 Task: Add Boiron Euphrasia Officinali 30C to the cart.
Action: Mouse moved to (307, 160)
Screenshot: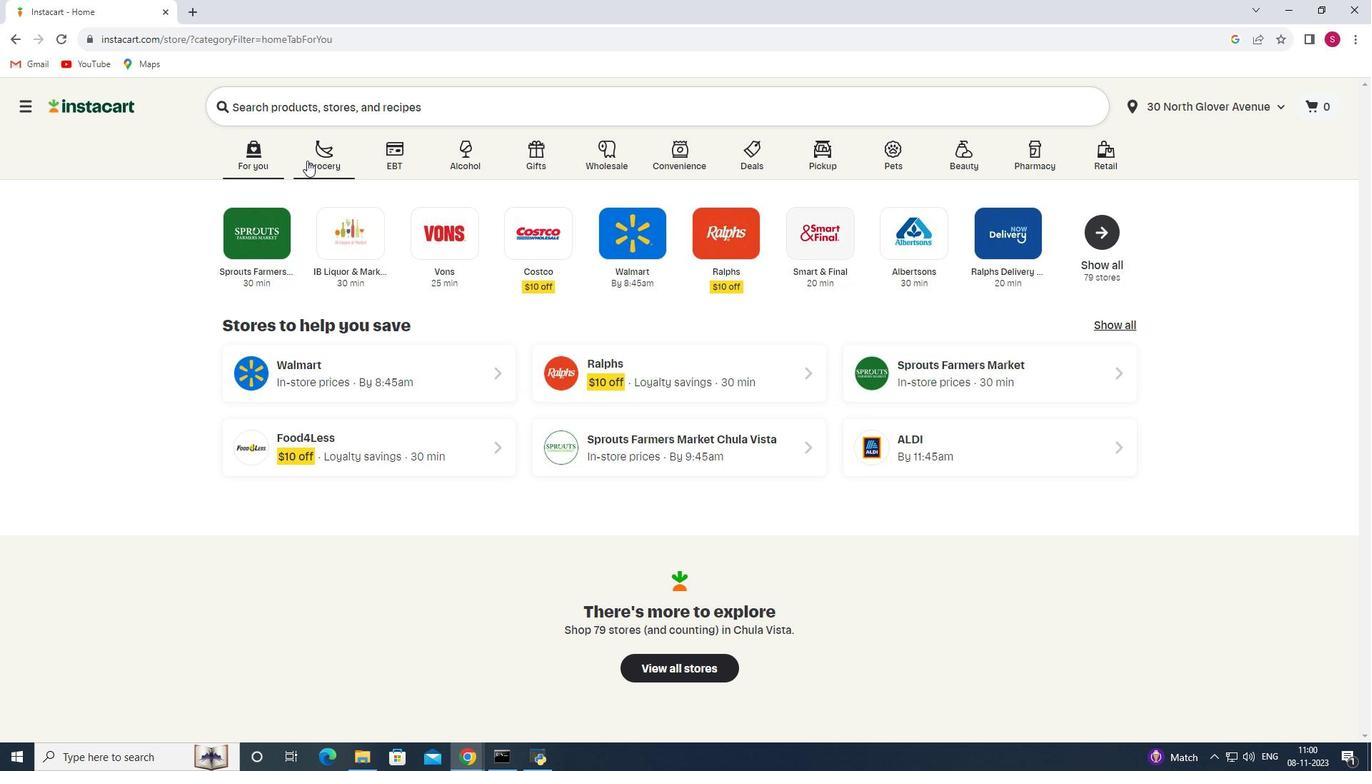 
Action: Mouse pressed left at (307, 160)
Screenshot: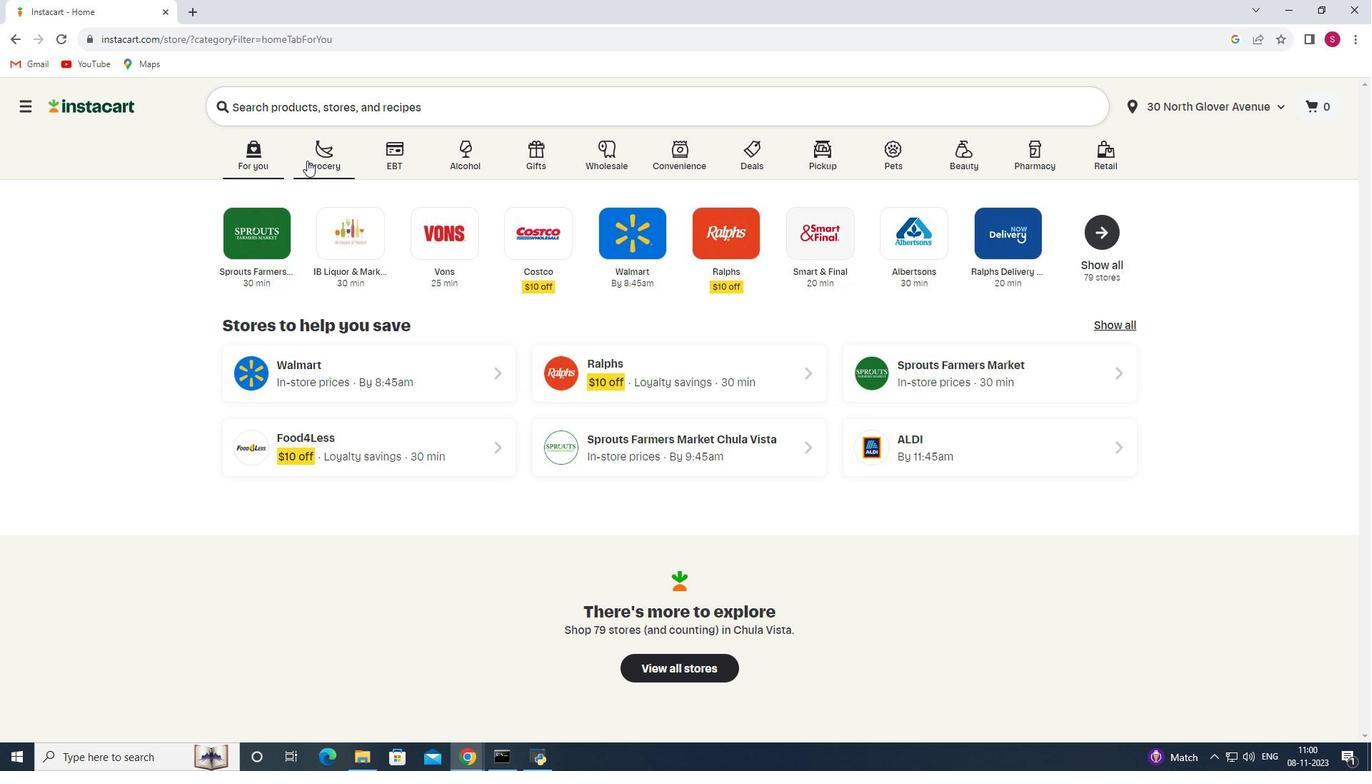 
Action: Mouse moved to (331, 417)
Screenshot: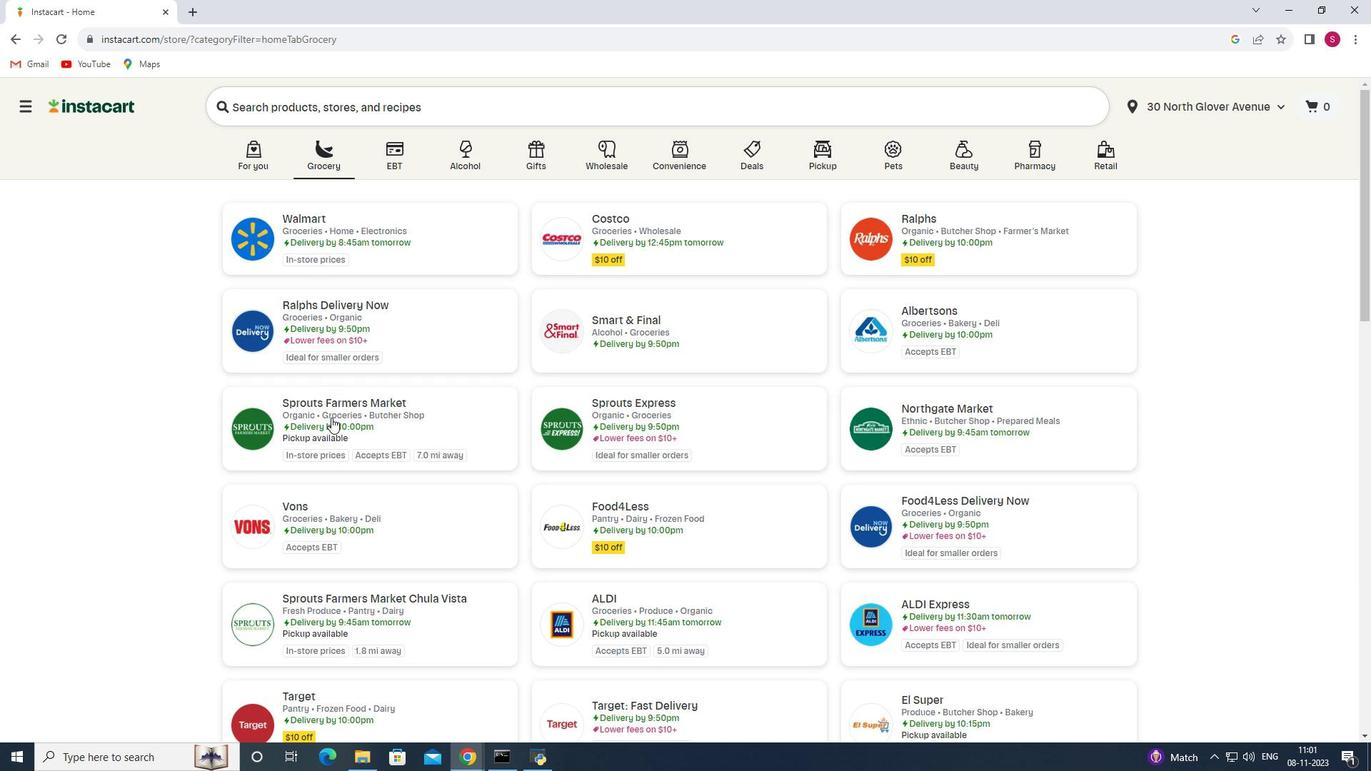 
Action: Mouse pressed left at (331, 417)
Screenshot: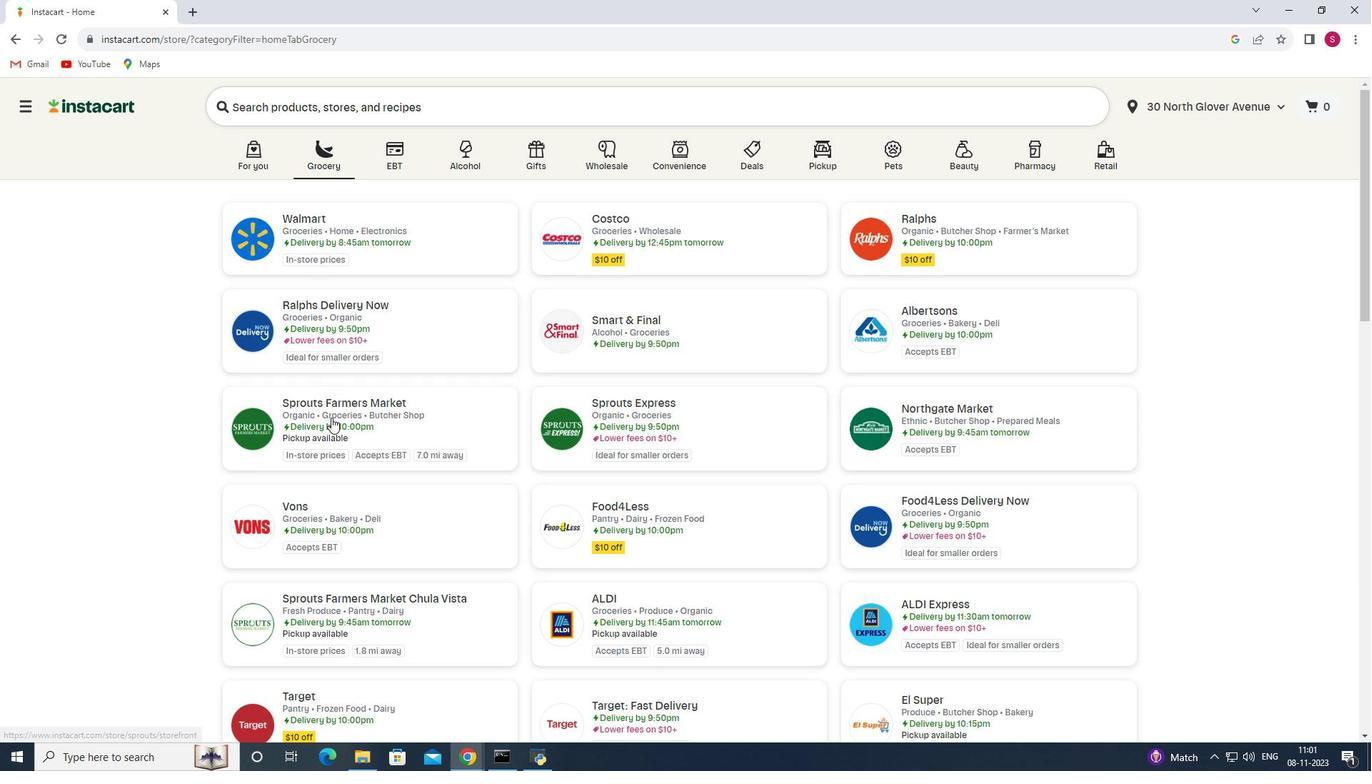 
Action: Mouse moved to (89, 437)
Screenshot: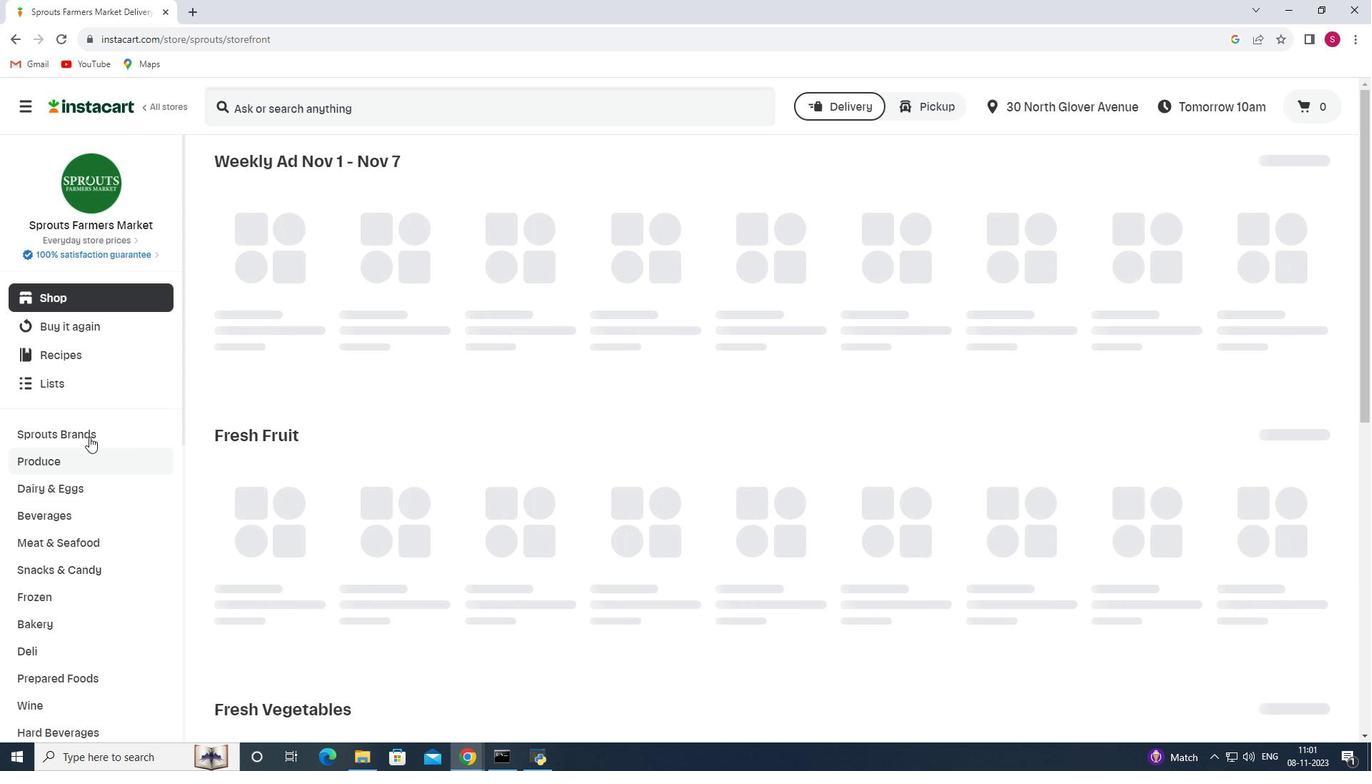 
Action: Mouse scrolled (89, 436) with delta (0, 0)
Screenshot: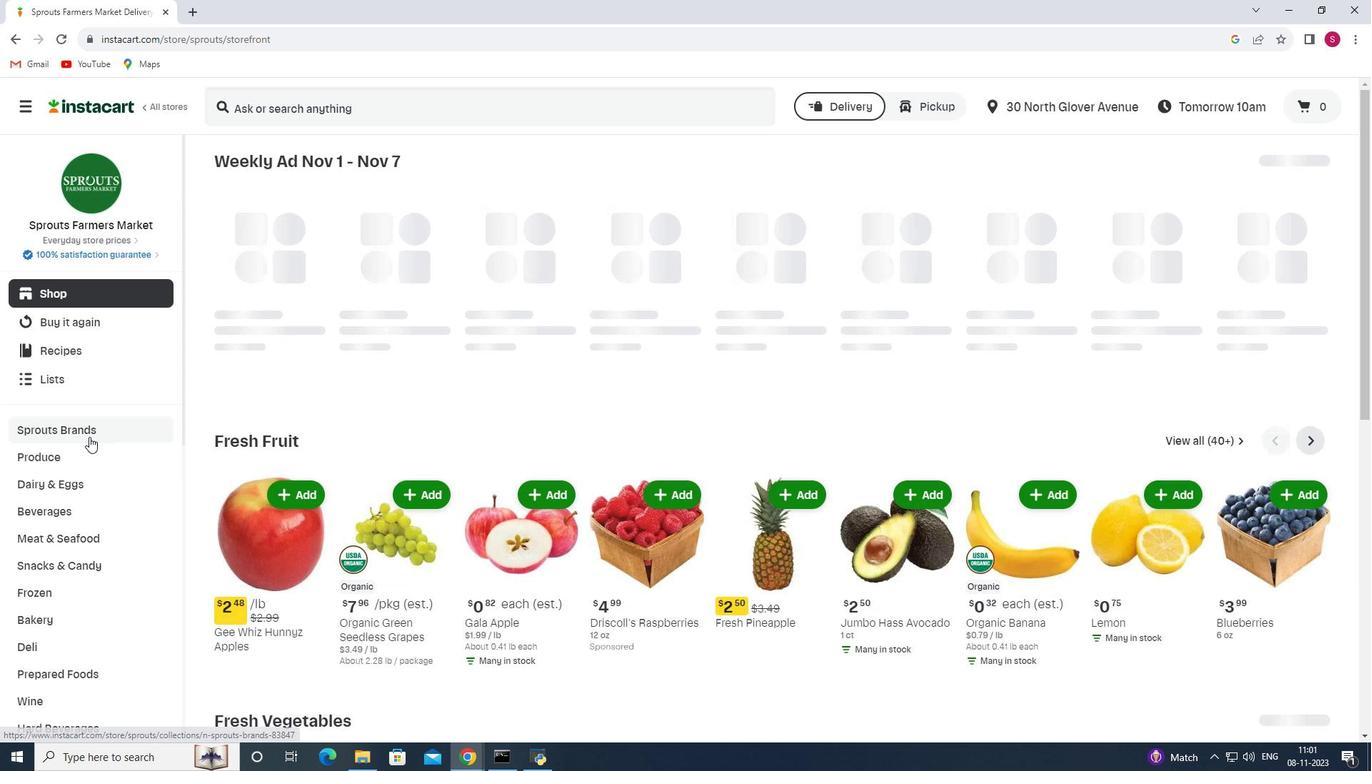 
Action: Mouse scrolled (89, 436) with delta (0, 0)
Screenshot: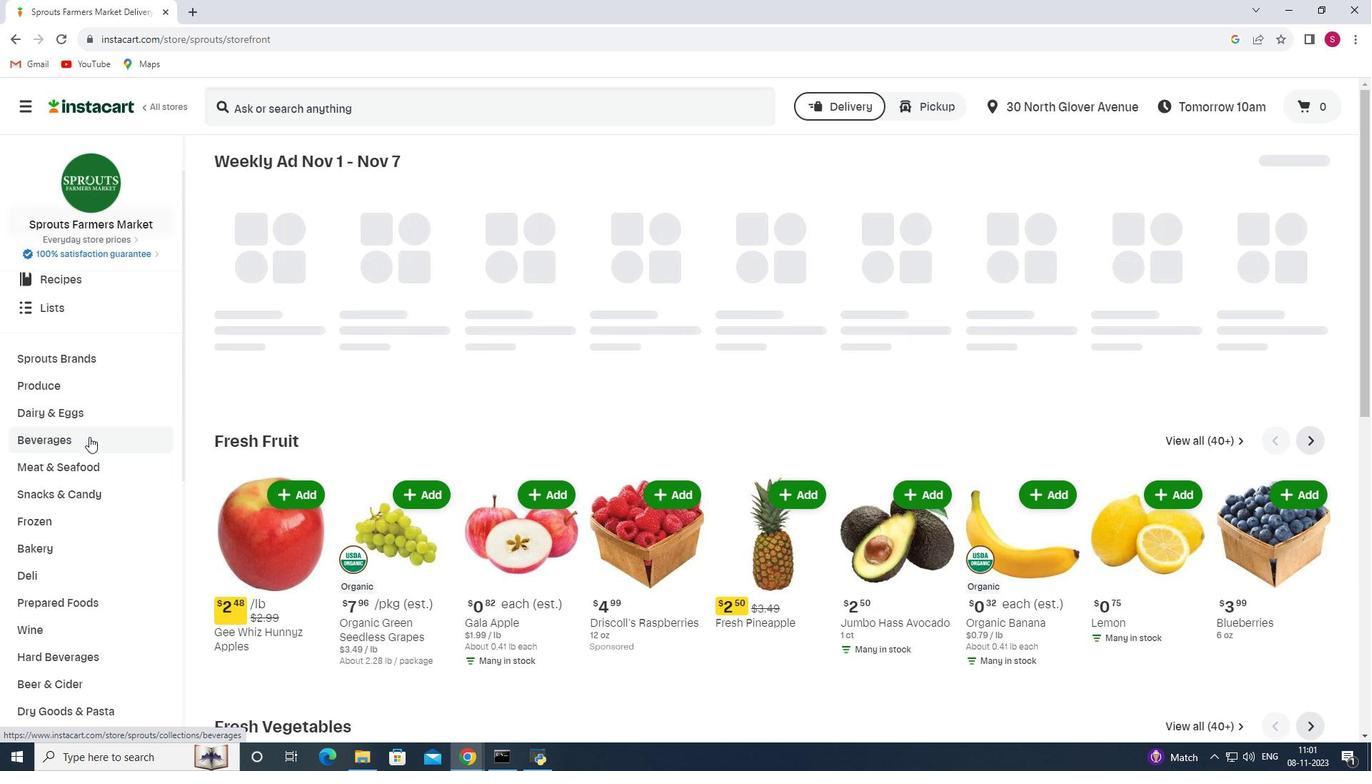 
Action: Mouse scrolled (89, 436) with delta (0, 0)
Screenshot: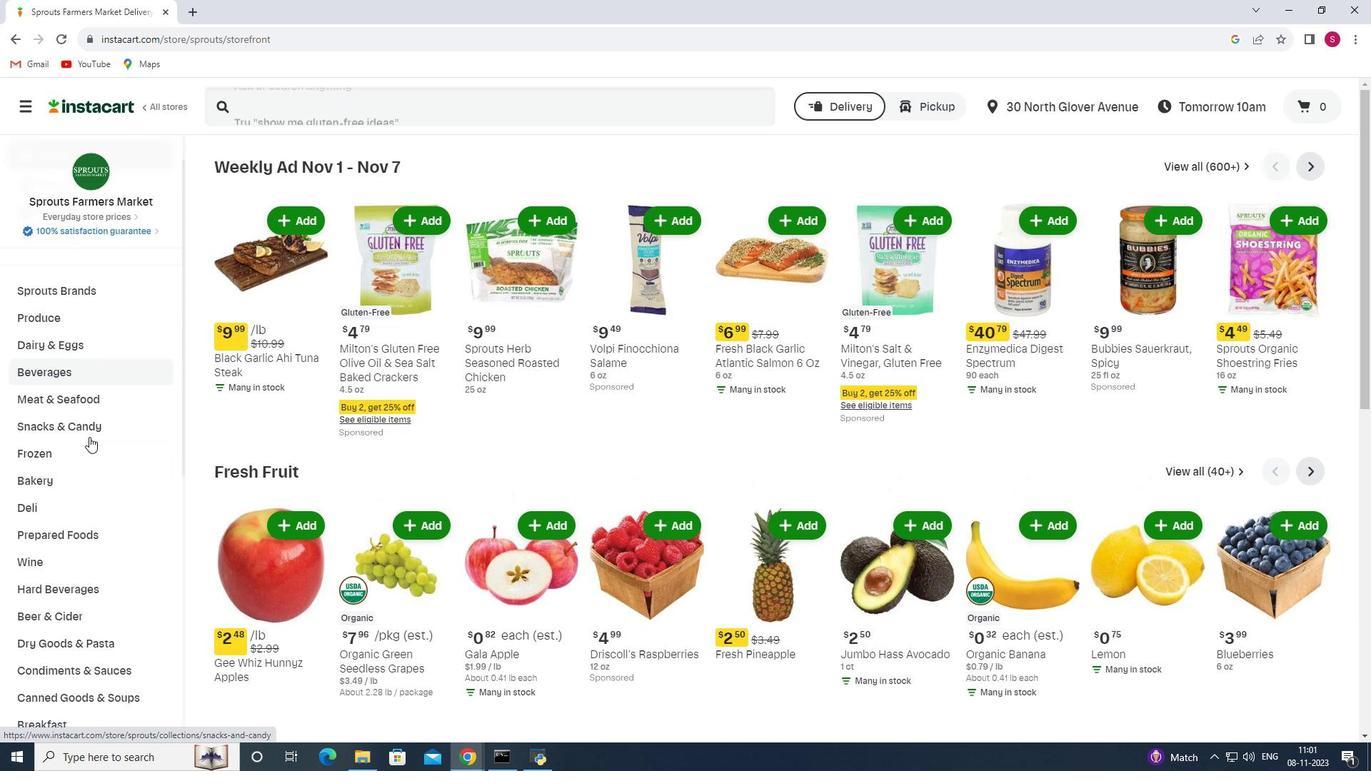 
Action: Mouse scrolled (89, 436) with delta (0, 0)
Screenshot: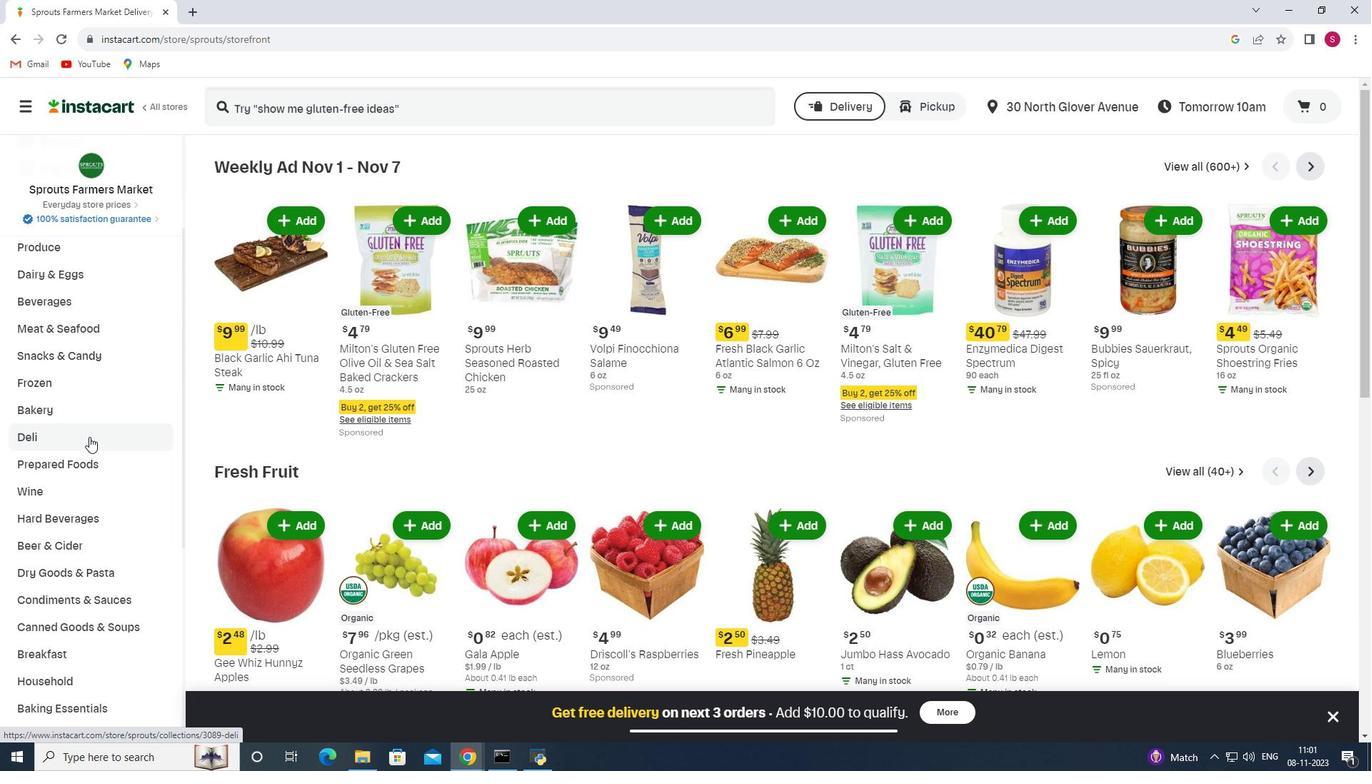 
Action: Mouse moved to (75, 462)
Screenshot: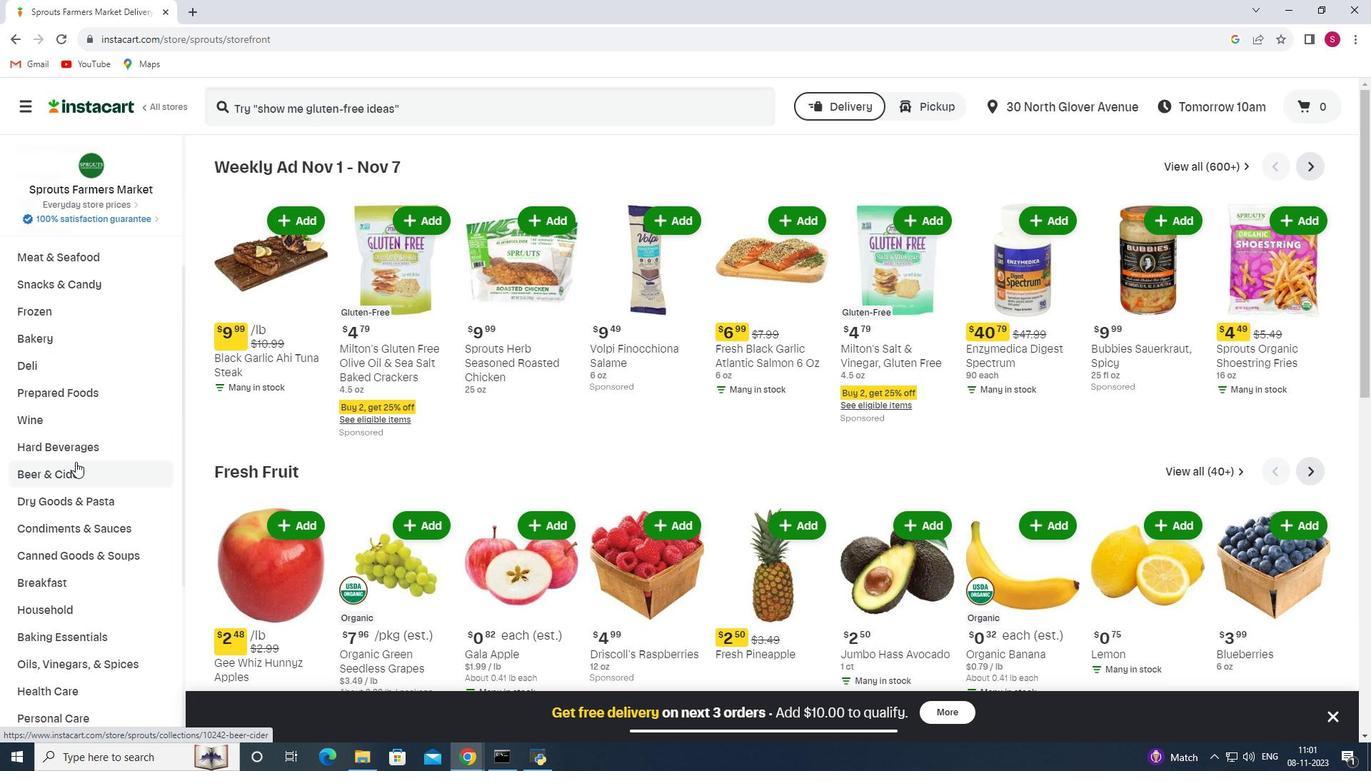 
Action: Mouse scrolled (75, 461) with delta (0, 0)
Screenshot: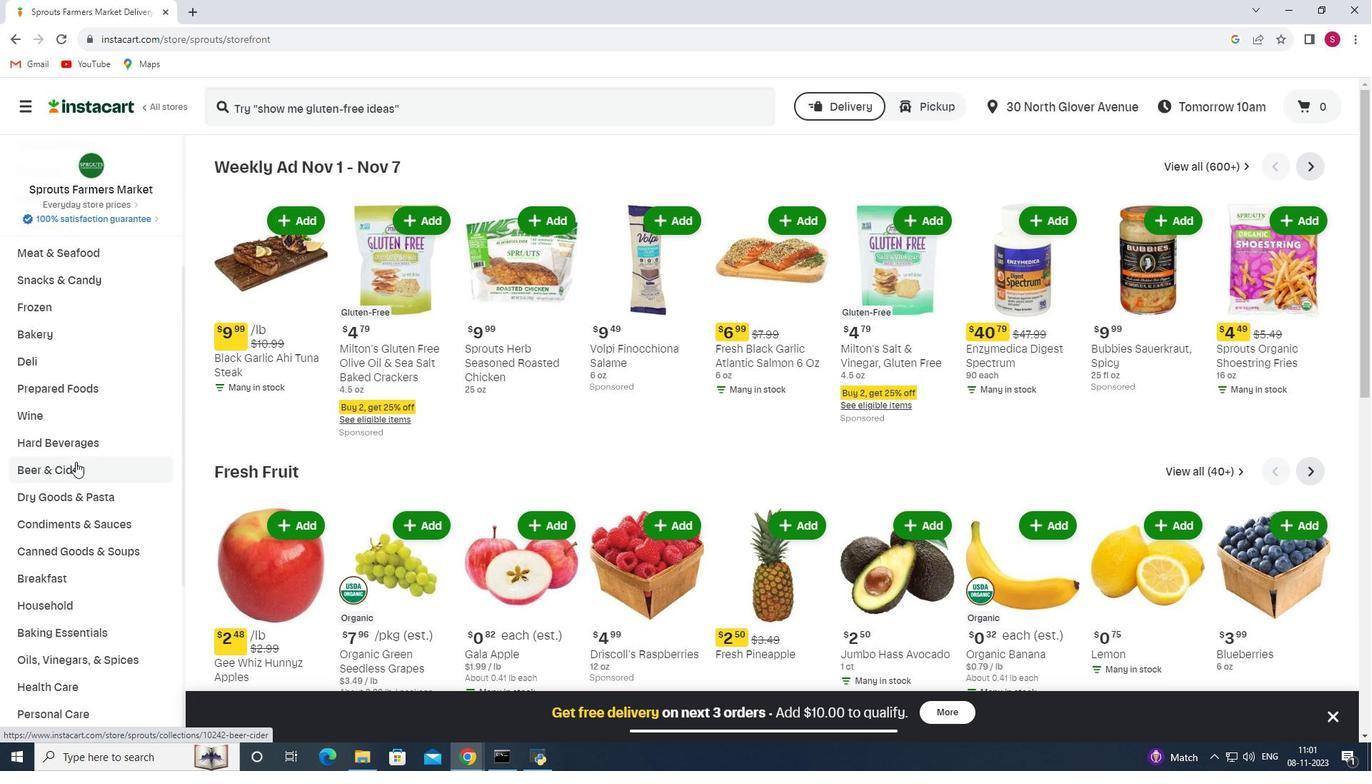 
Action: Mouse scrolled (75, 461) with delta (0, 0)
Screenshot: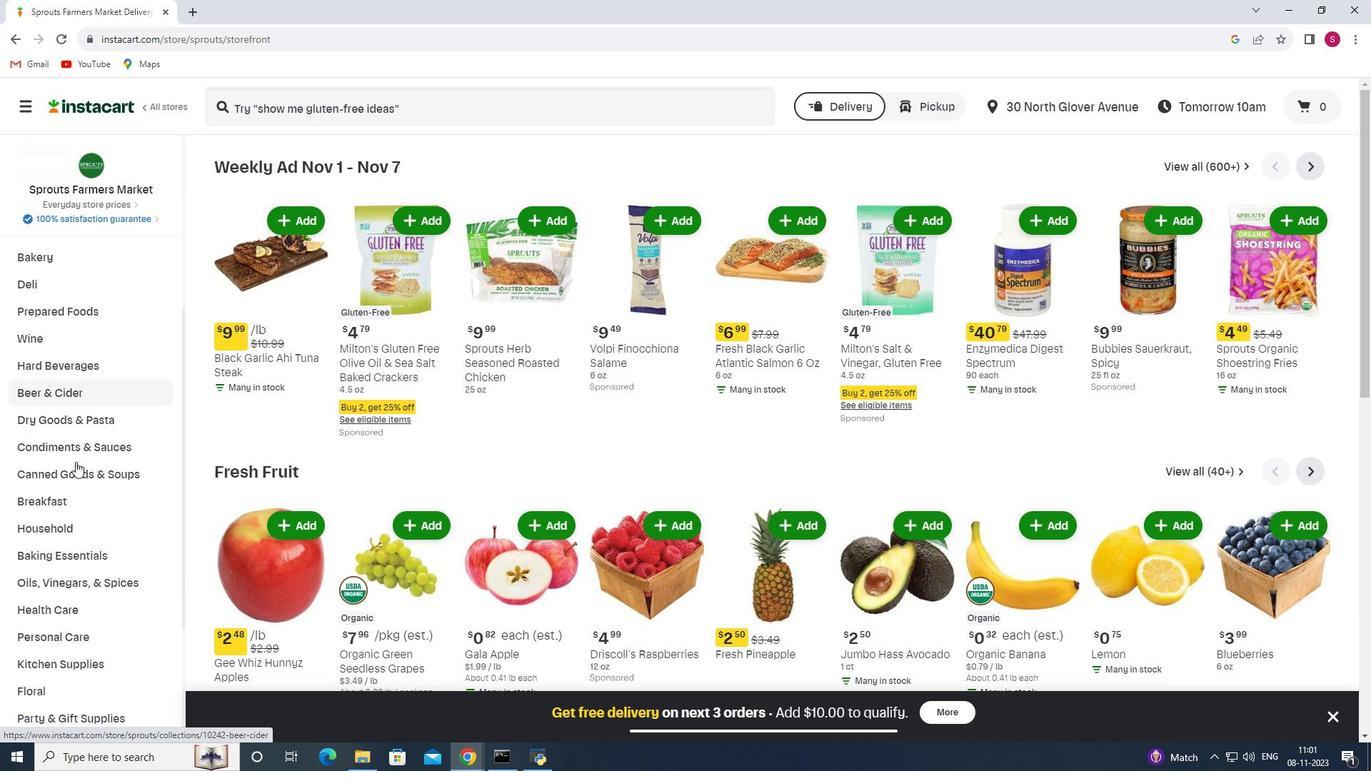 
Action: Mouse scrolled (75, 461) with delta (0, 0)
Screenshot: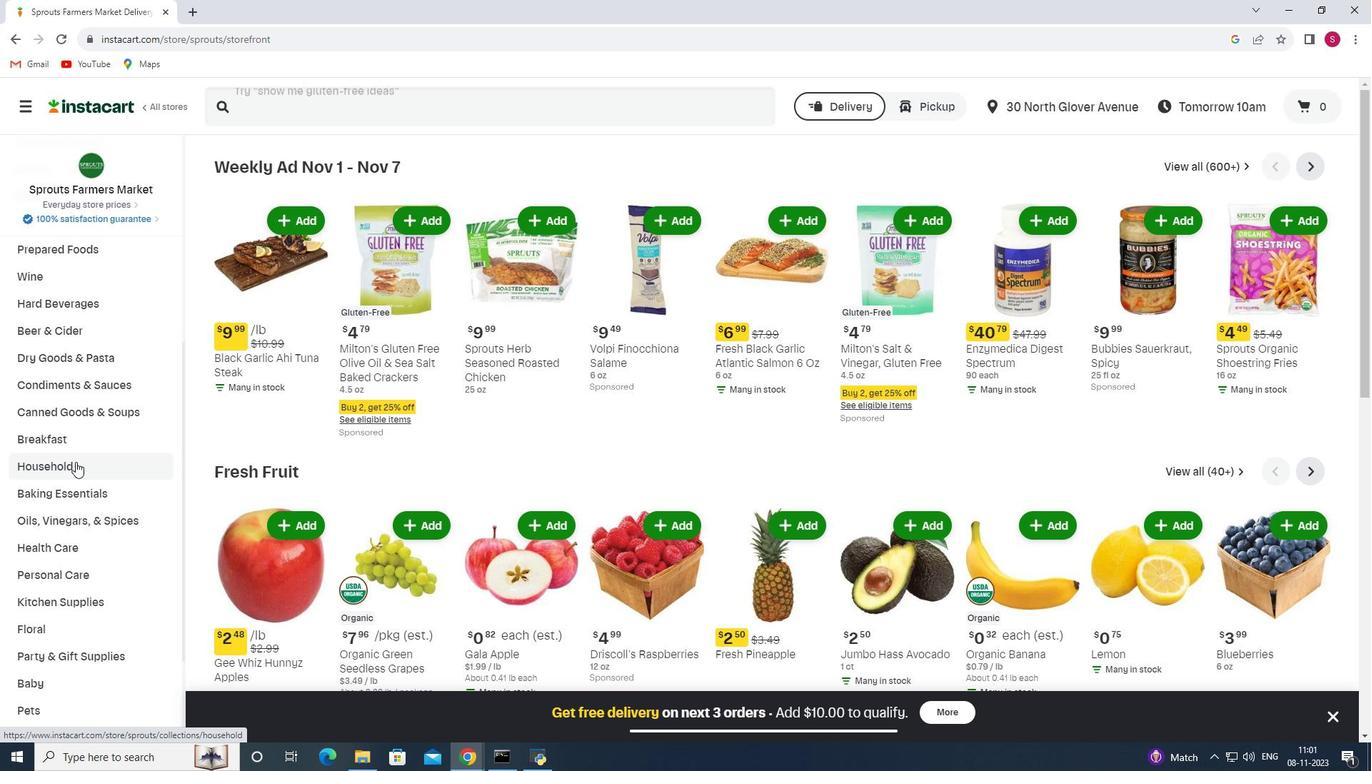 
Action: Mouse moved to (66, 485)
Screenshot: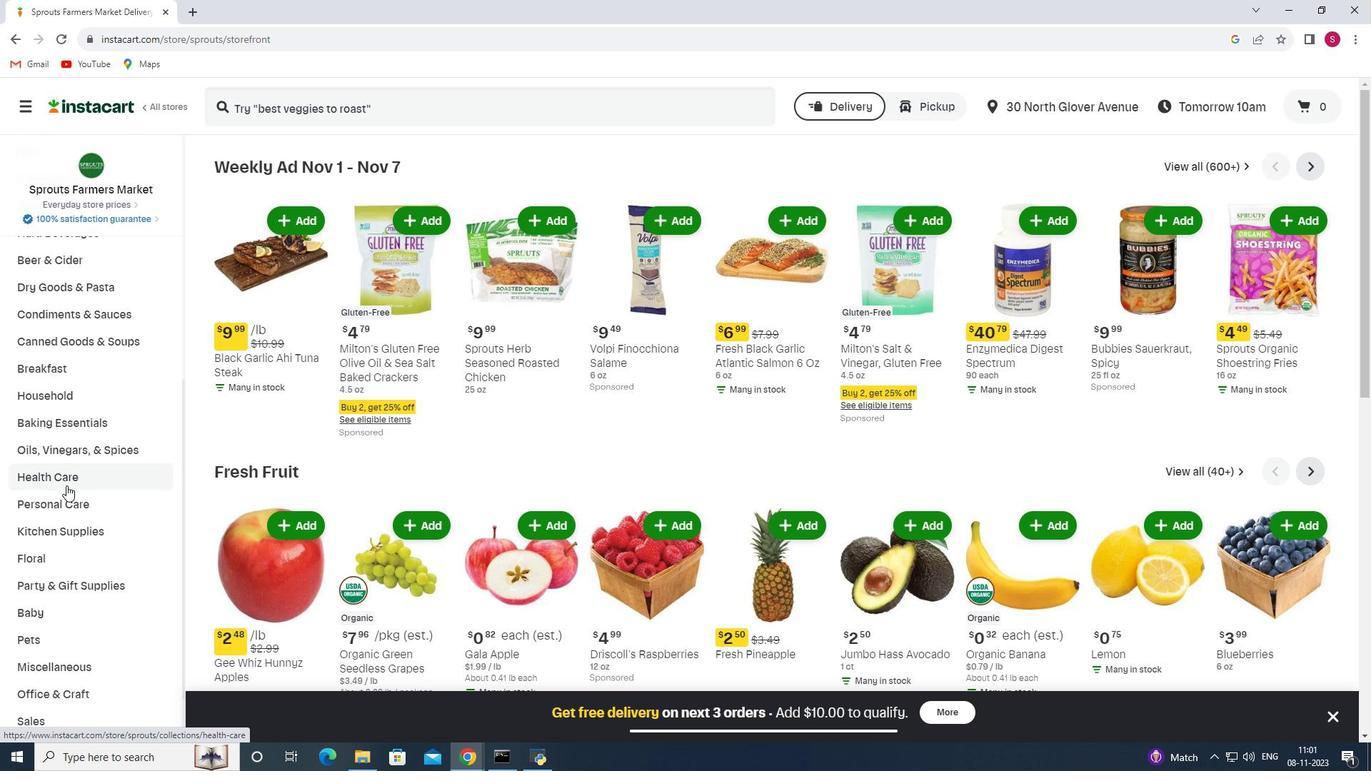 
Action: Mouse pressed left at (66, 485)
Screenshot: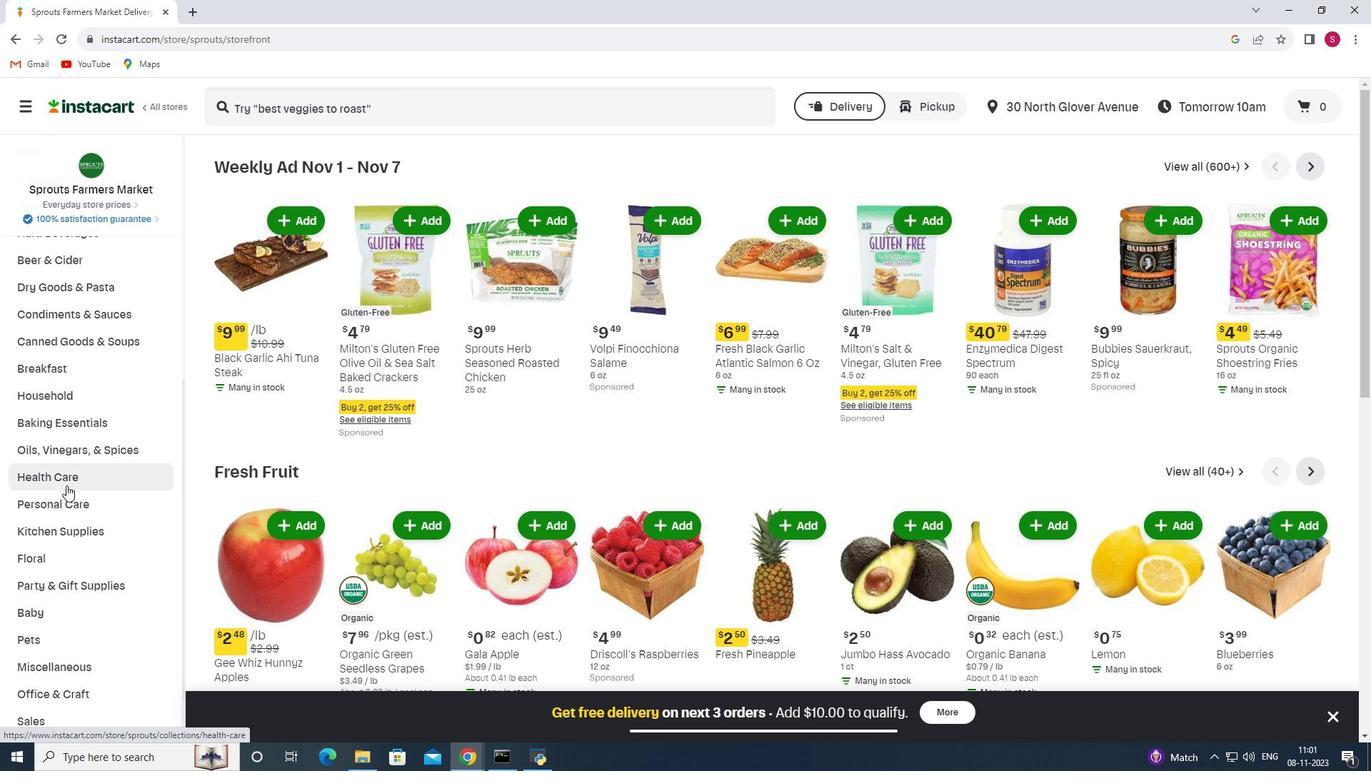
Action: Mouse moved to (508, 203)
Screenshot: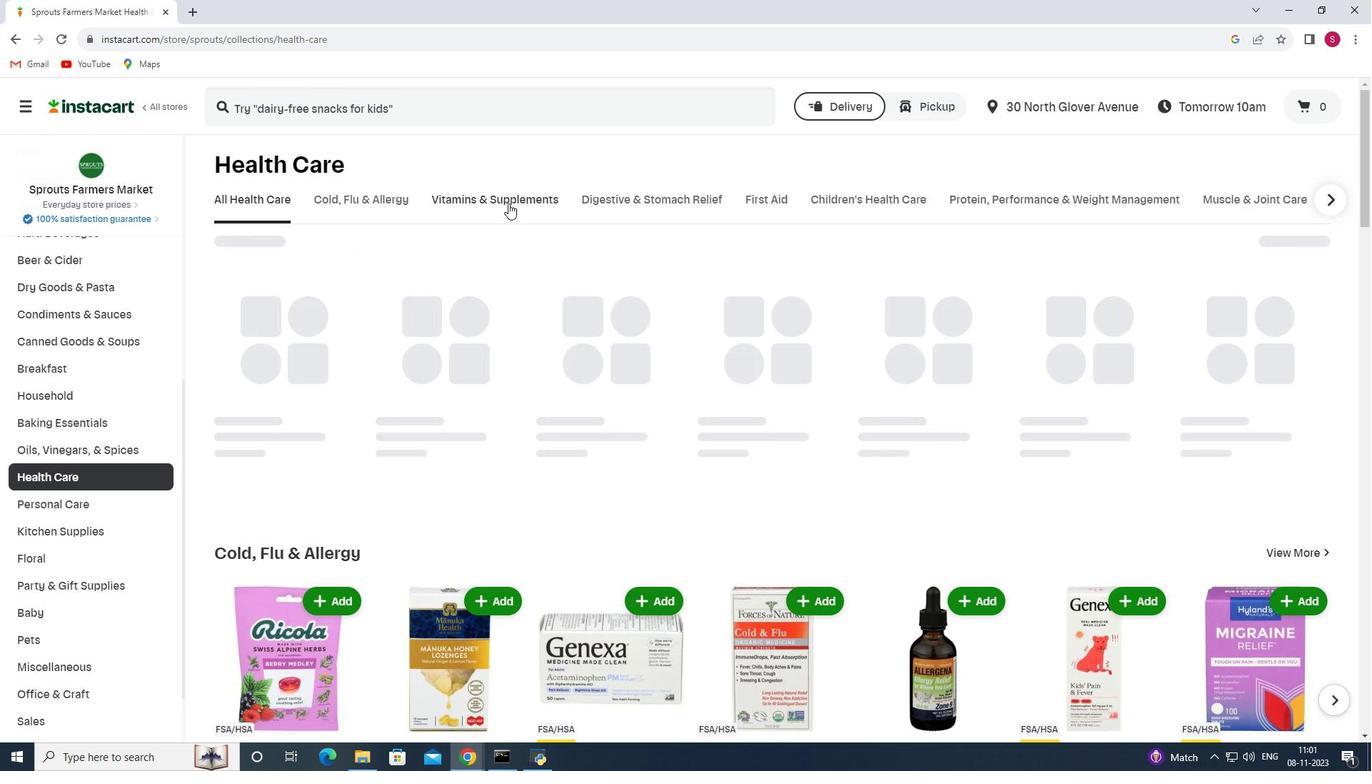 
Action: Mouse pressed left at (508, 203)
Screenshot: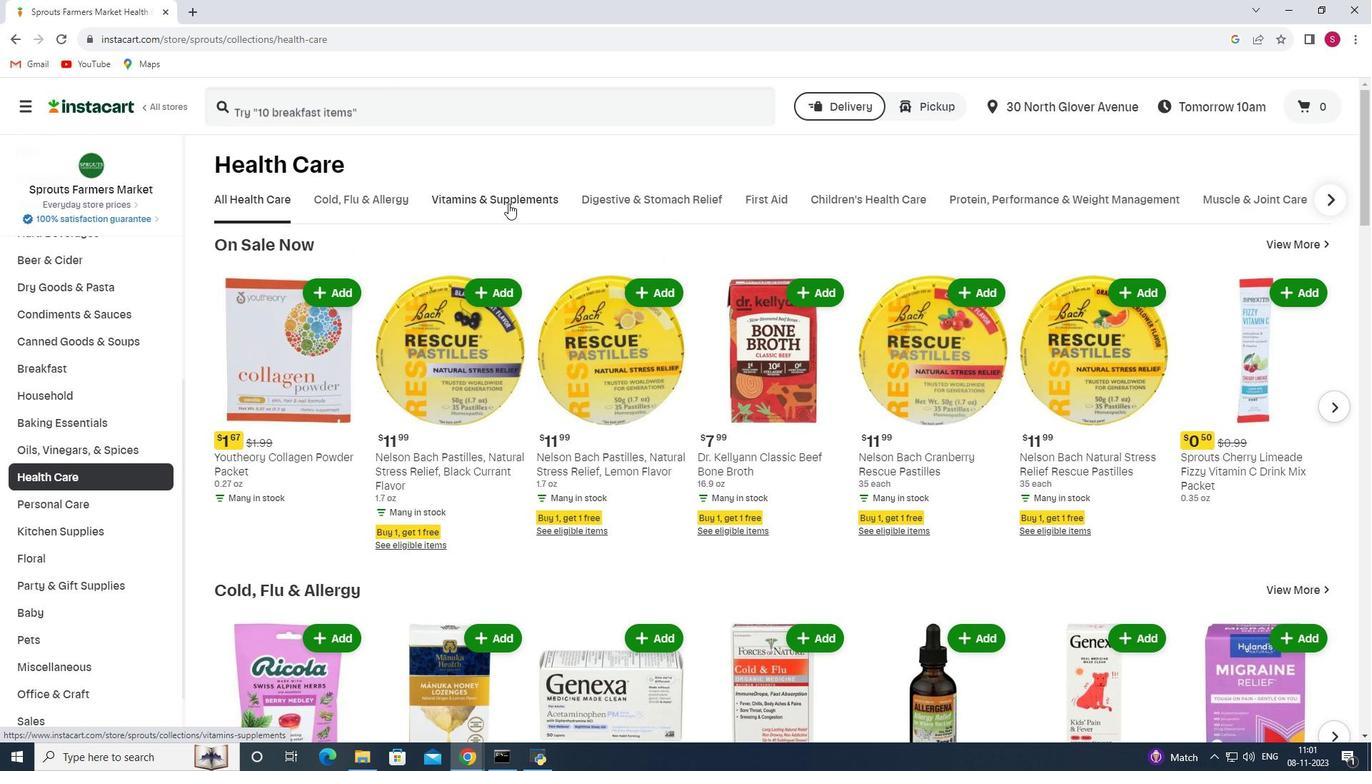 
Action: Mouse moved to (1164, 255)
Screenshot: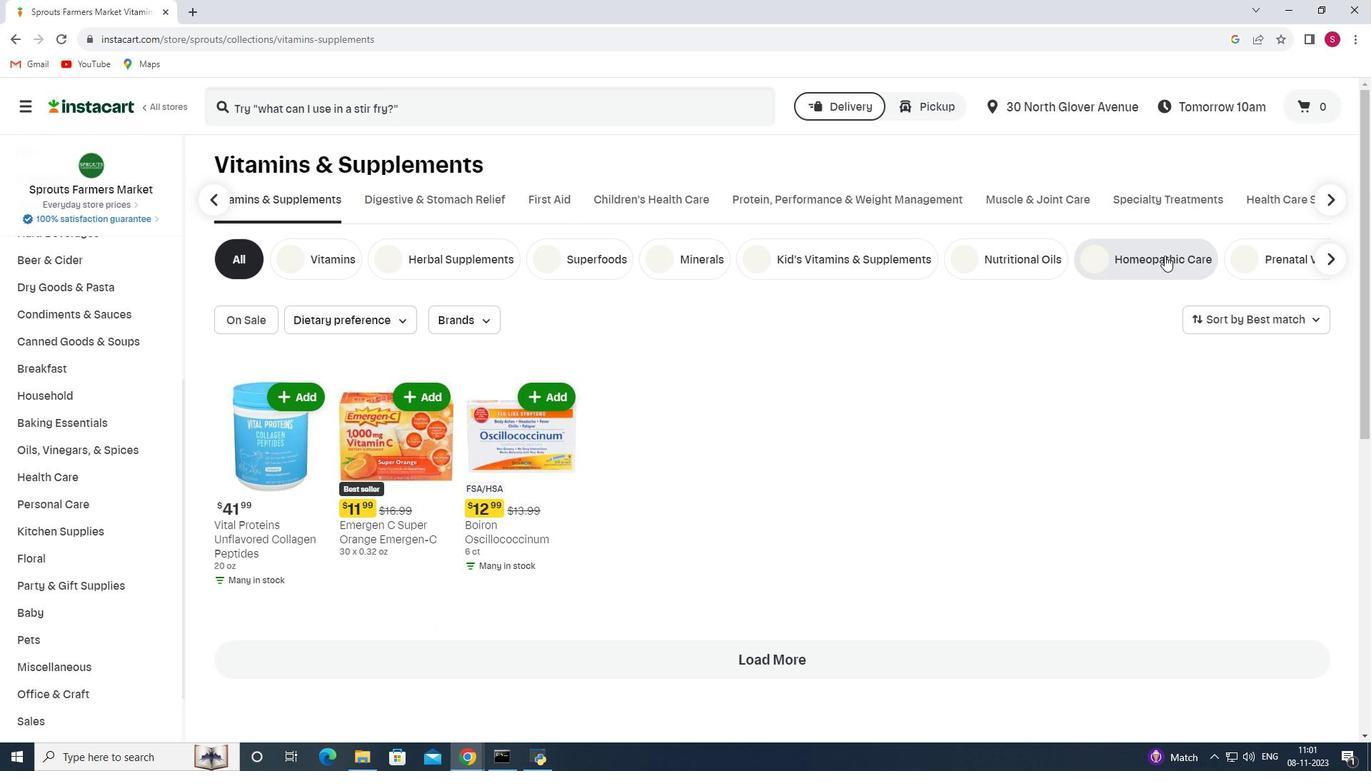 
Action: Mouse pressed left at (1164, 255)
Screenshot: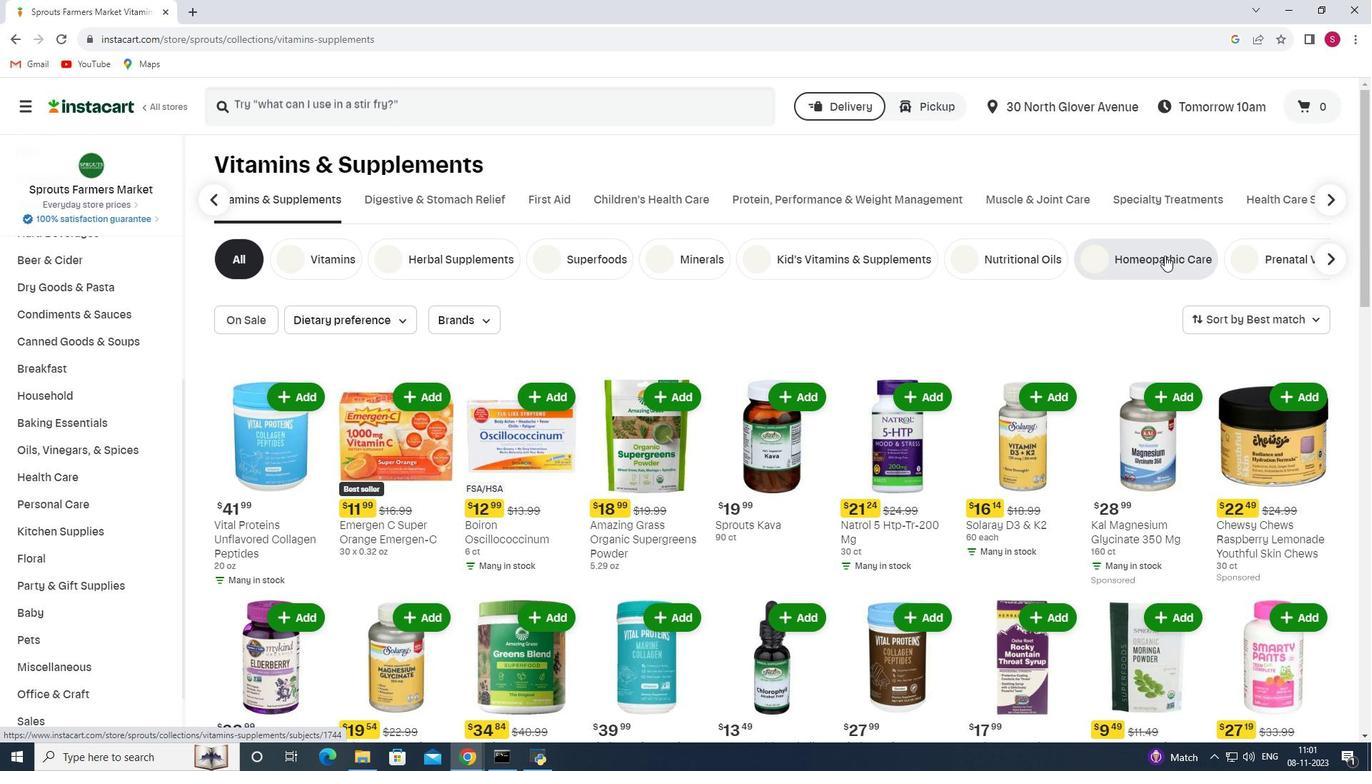 
Action: Mouse moved to (374, 108)
Screenshot: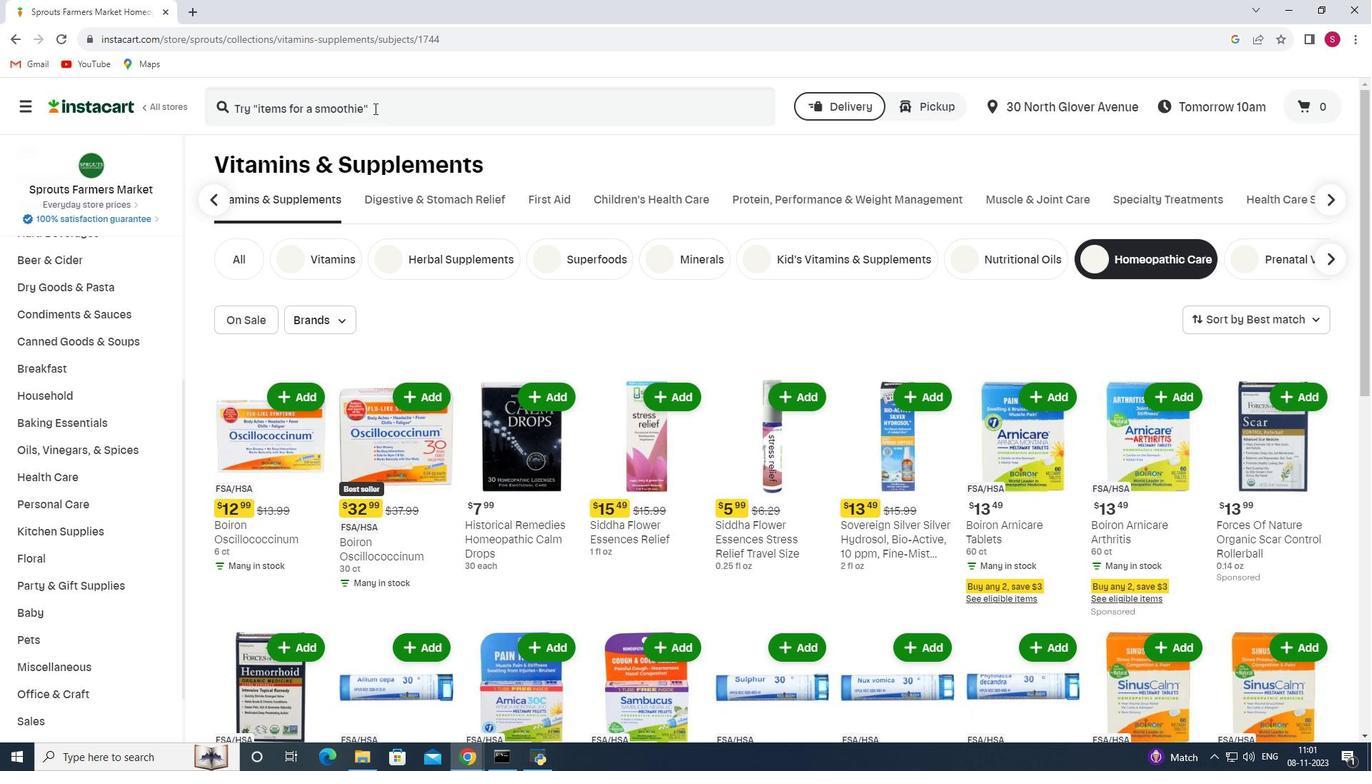 
Action: Mouse pressed left at (374, 108)
Screenshot: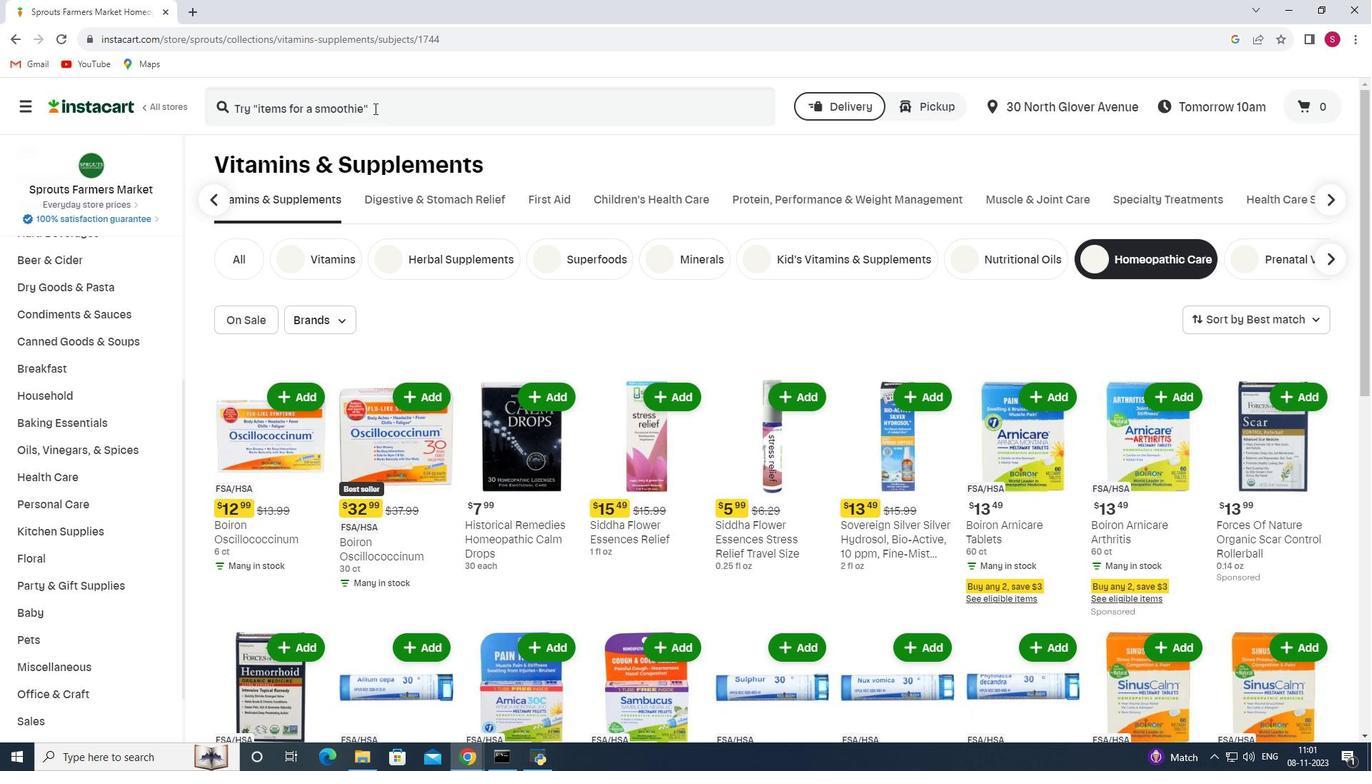 
Action: Key pressed <Key.shift><Key.shift><Key.shift><Key.shift><Key.shift><Key.shift>Boiron<Key.space><Key.shift>Euphrasia<Key.space><Key.shift_r>Officinali<Key.space>30<Key.shift>C<Key.enter>
Screenshot: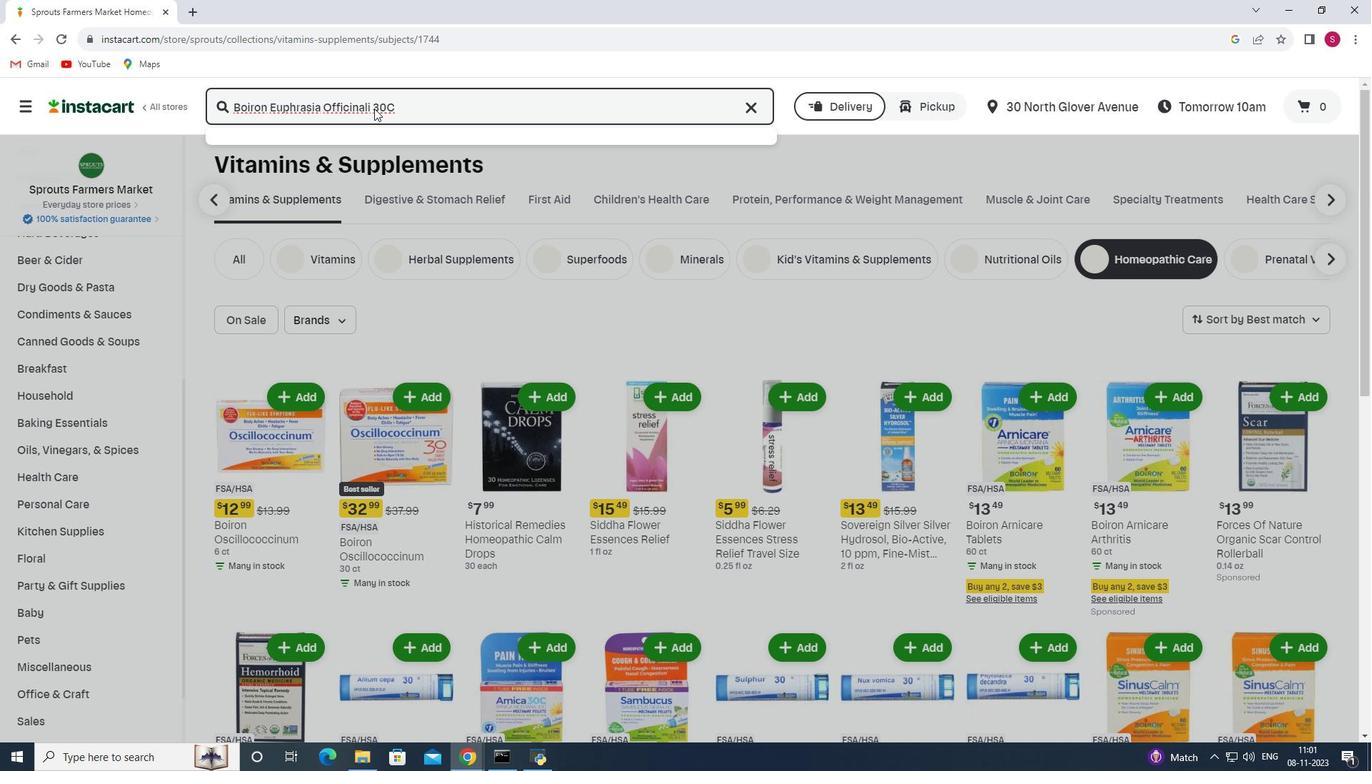 
Action: Mouse moved to (841, 231)
Screenshot: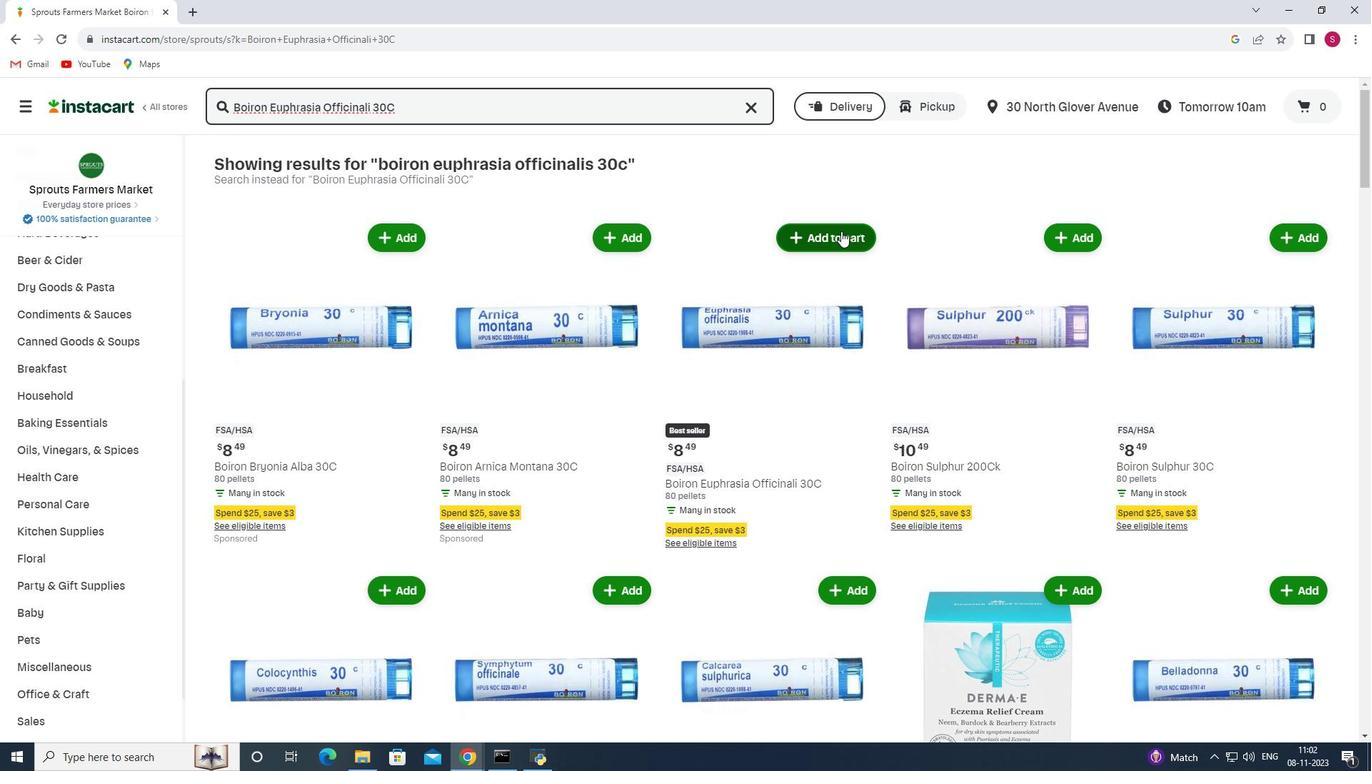 
Action: Mouse pressed left at (841, 231)
Screenshot: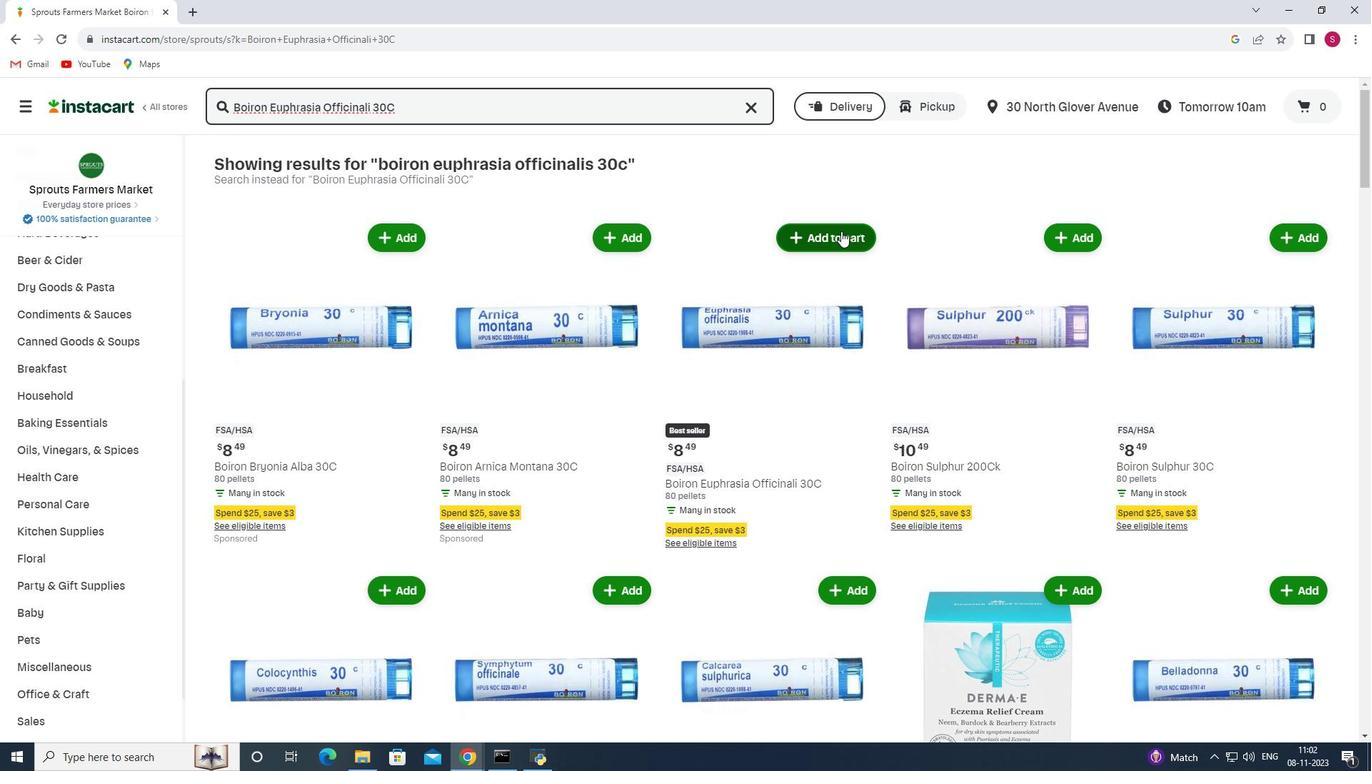 
Action: Mouse moved to (833, 270)
Screenshot: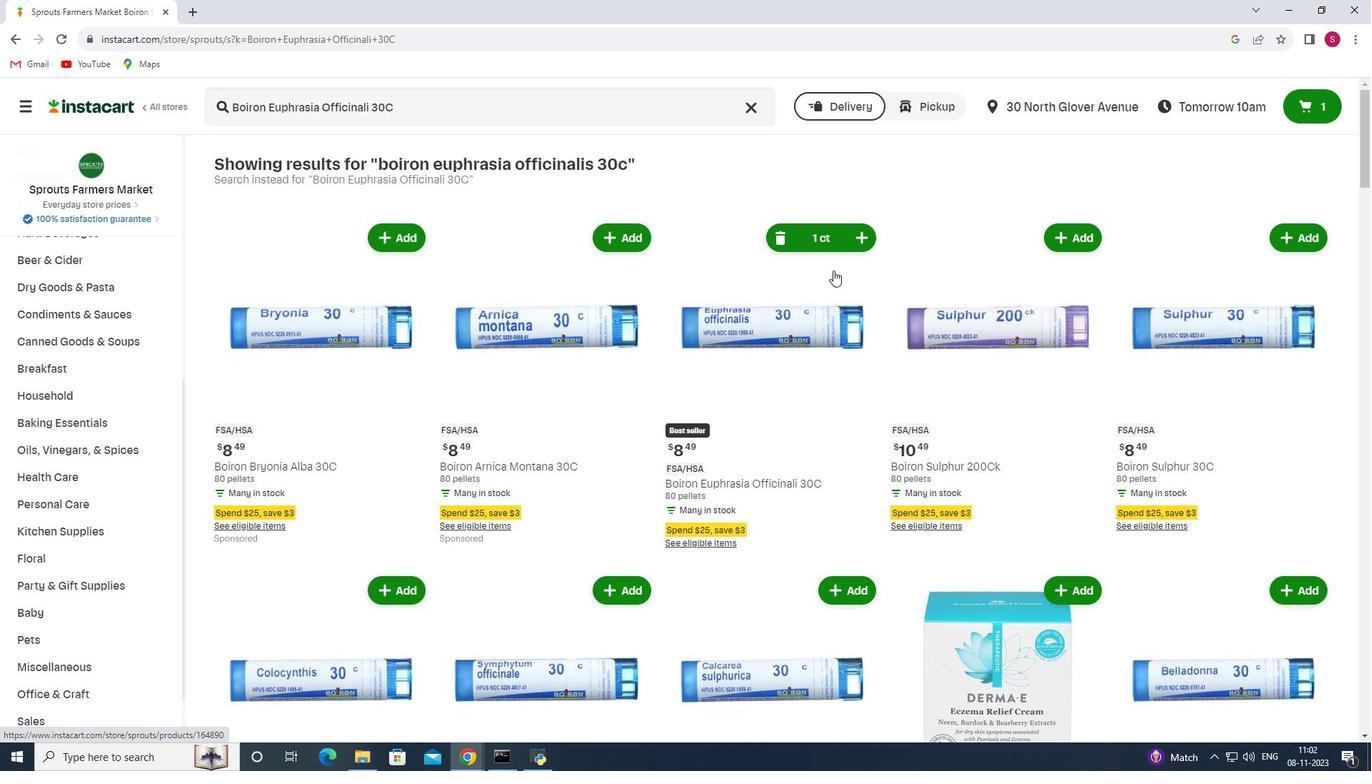 
